 Task: Create a sub task Release to Production / Go Live for the task  Implement multi-language support for the app in the project TrapPlan , assign it to team member softage.10@softage.net and update the status of the sub task to  On Track  , set the priority of the sub task to Low.
Action: Mouse moved to (81, 529)
Screenshot: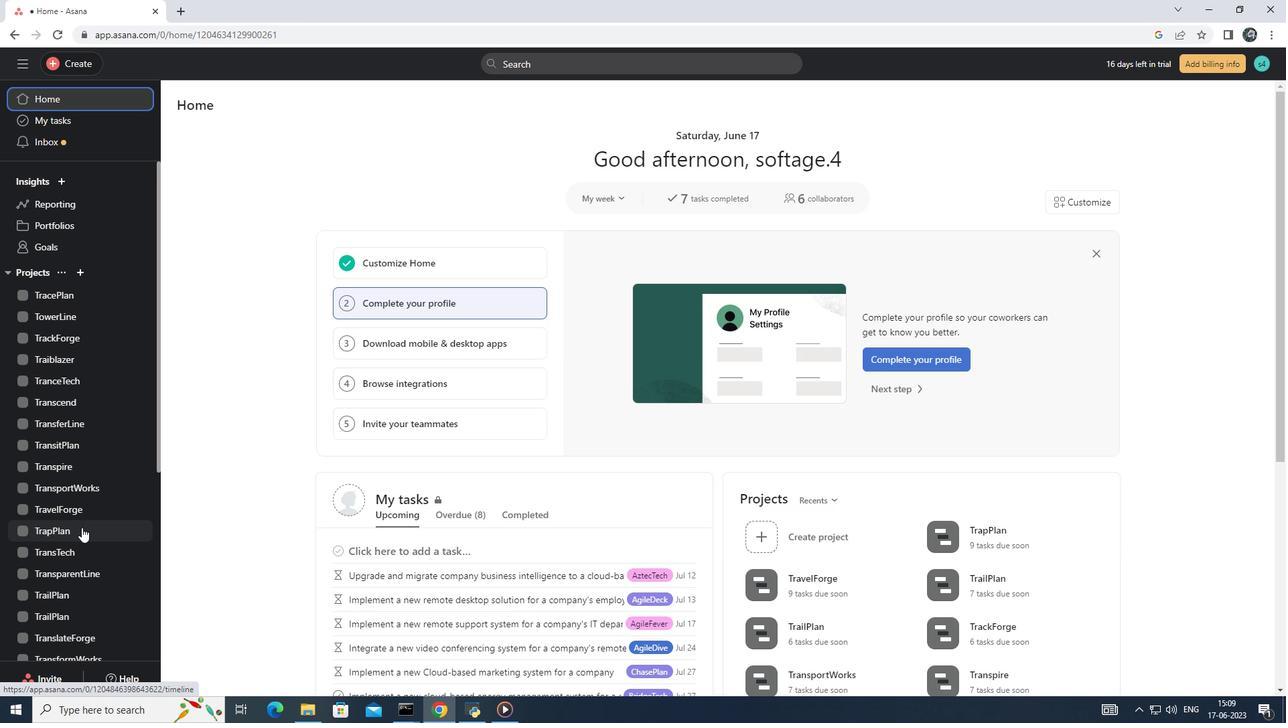 
Action: Mouse pressed left at (81, 529)
Screenshot: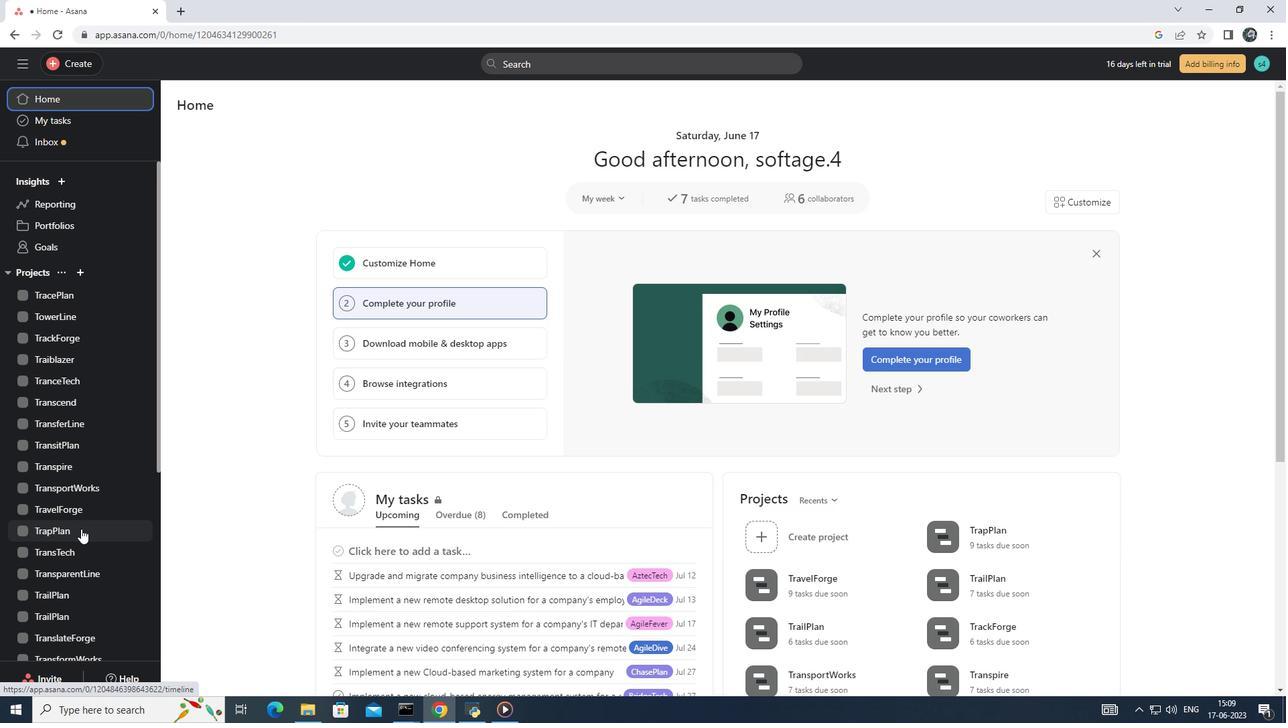 
Action: Mouse moved to (560, 312)
Screenshot: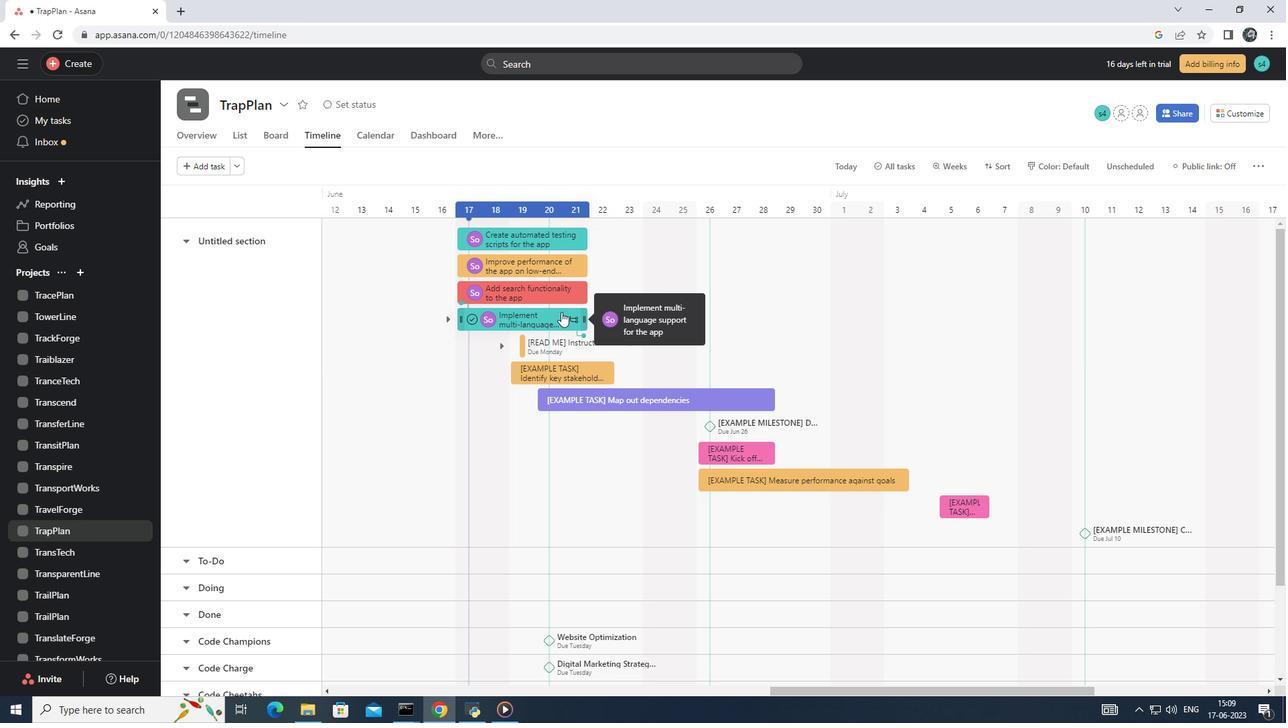 
Action: Mouse pressed left at (560, 312)
Screenshot: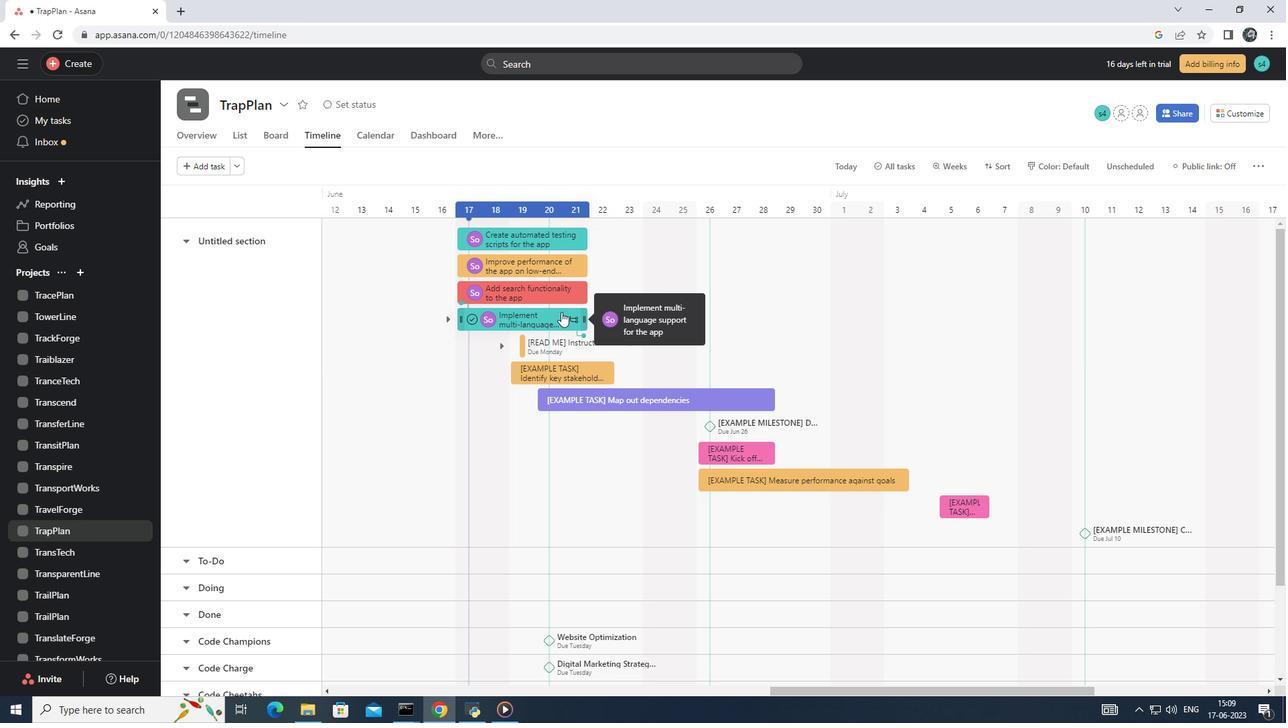 
Action: Mouse moved to (974, 489)
Screenshot: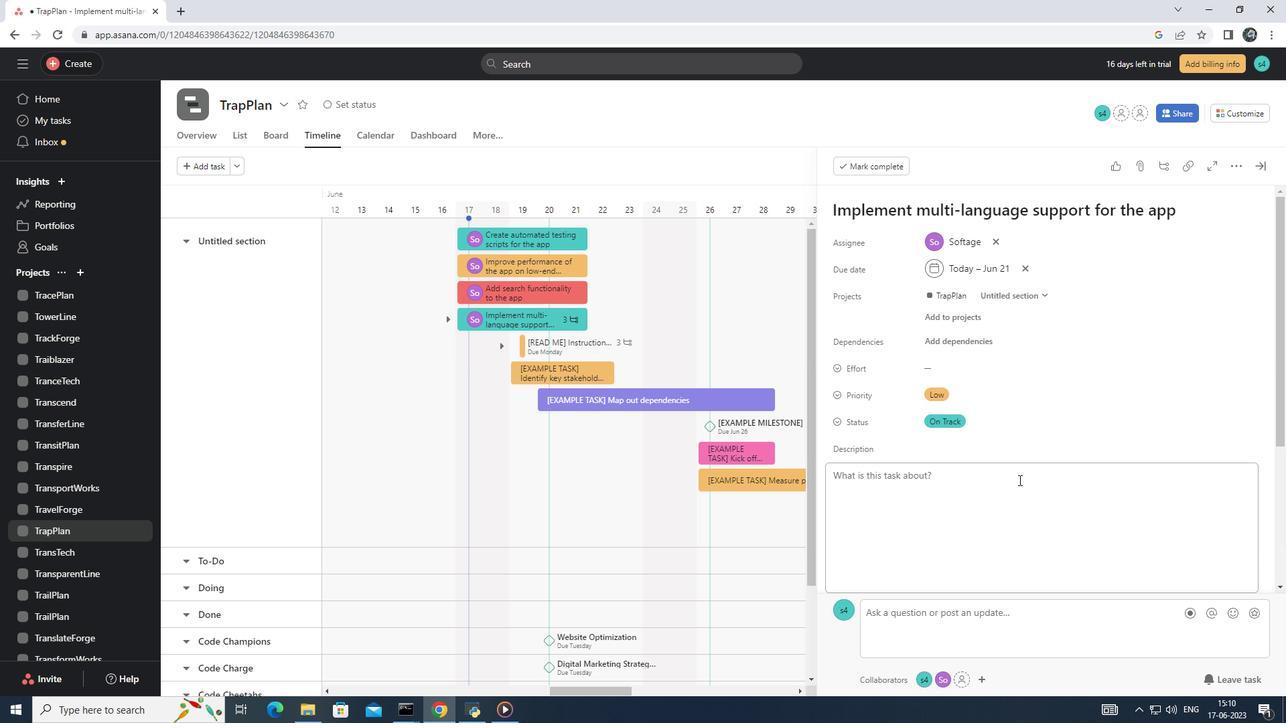 
Action: Mouse scrolled (974, 489) with delta (0, 0)
Screenshot: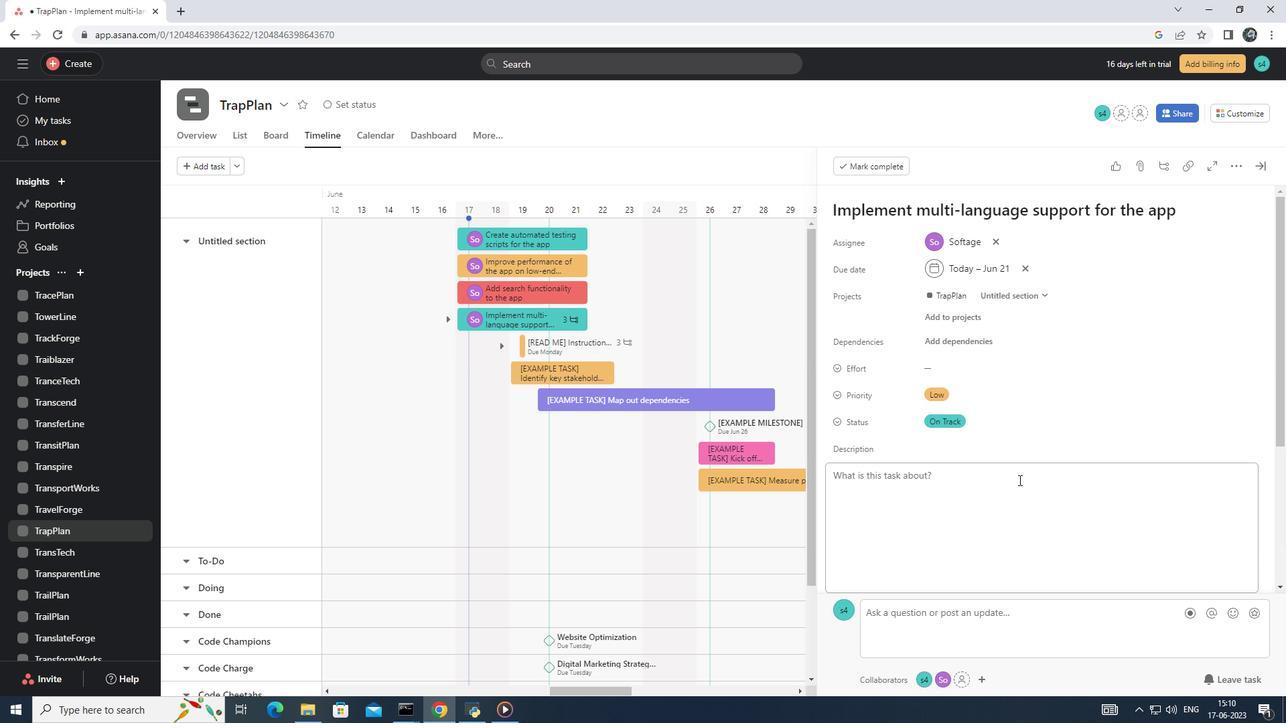 
Action: Mouse moved to (974, 491)
Screenshot: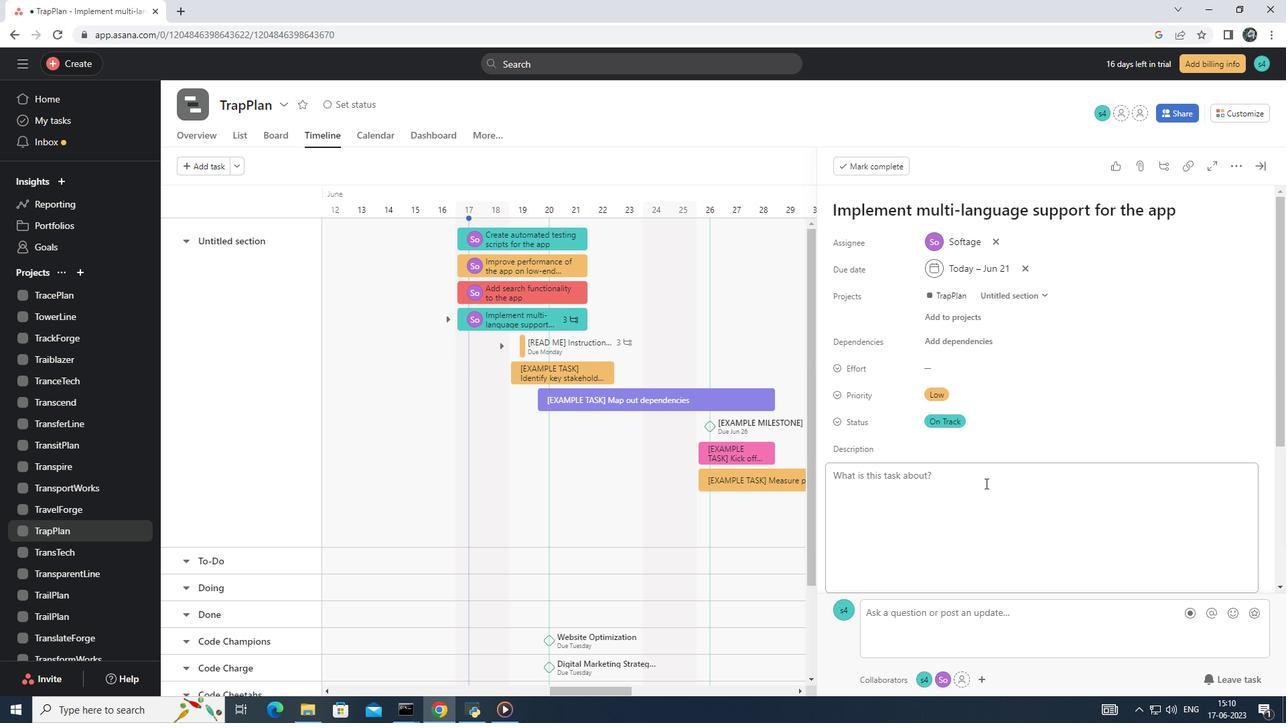 
Action: Mouse scrolled (974, 489) with delta (0, 0)
Screenshot: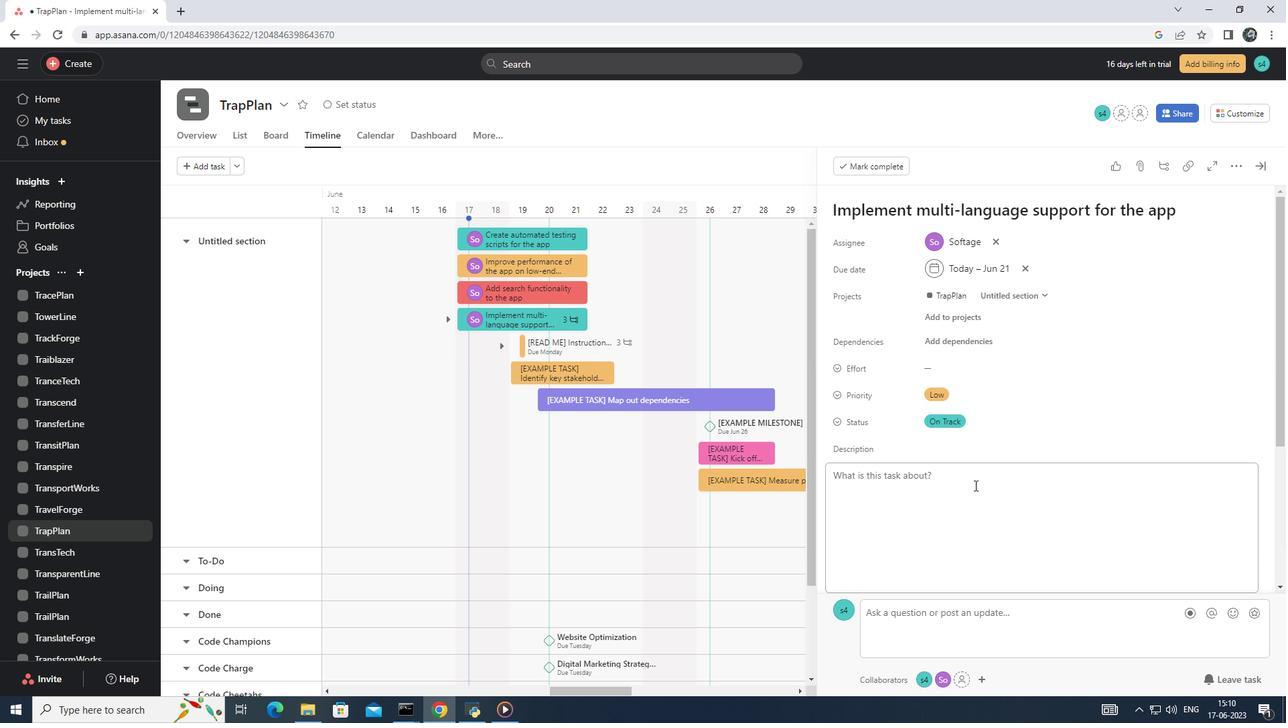 
Action: Mouse moved to (972, 493)
Screenshot: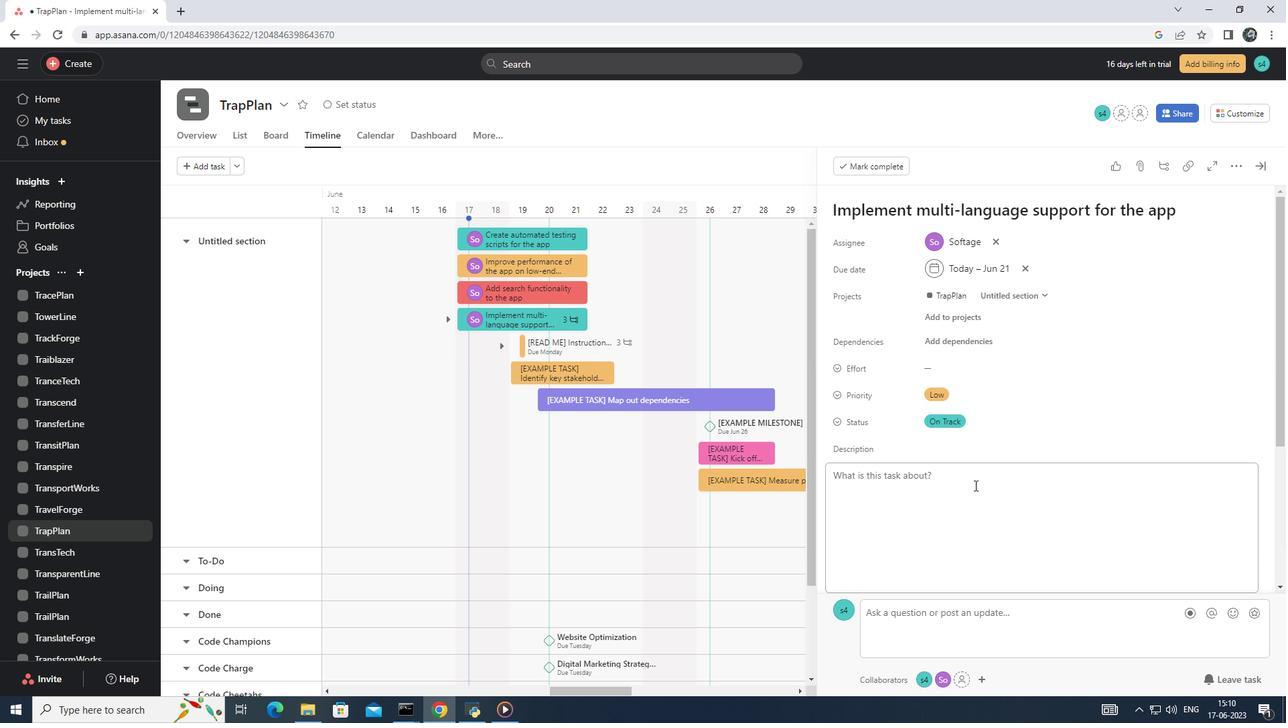 
Action: Mouse scrolled (973, 491) with delta (0, 0)
Screenshot: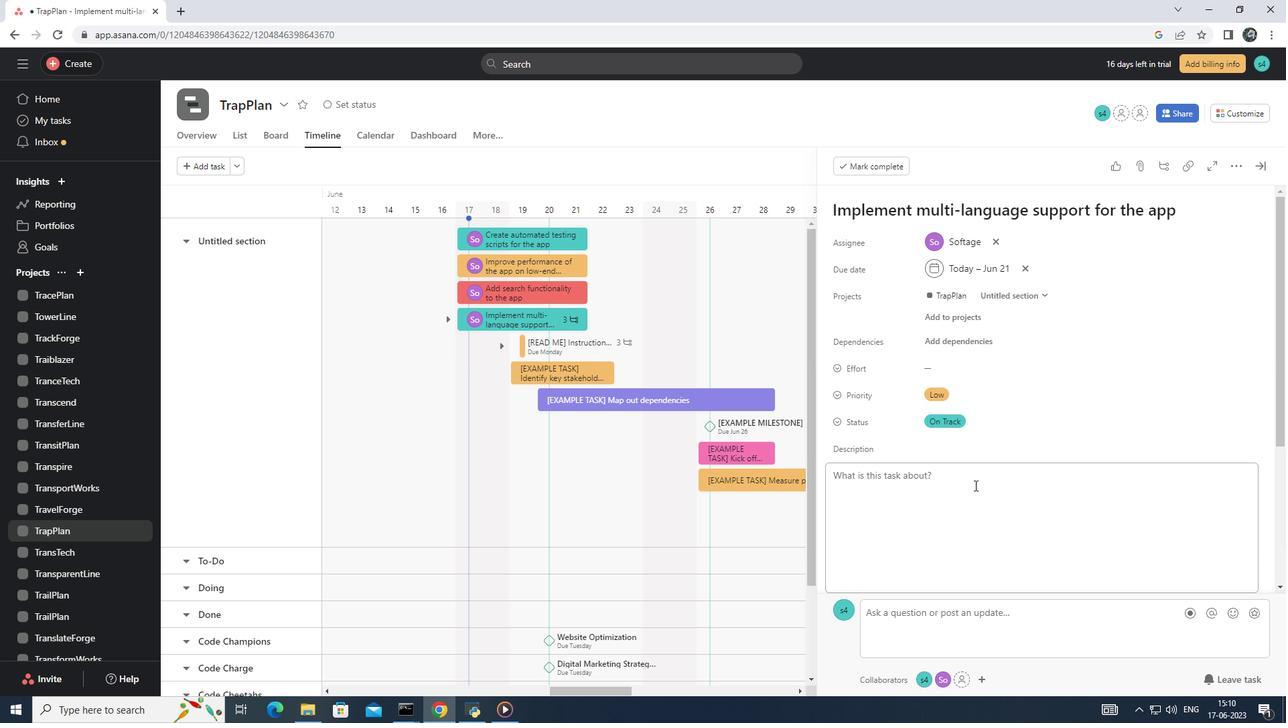 
Action: Mouse moved to (972, 494)
Screenshot: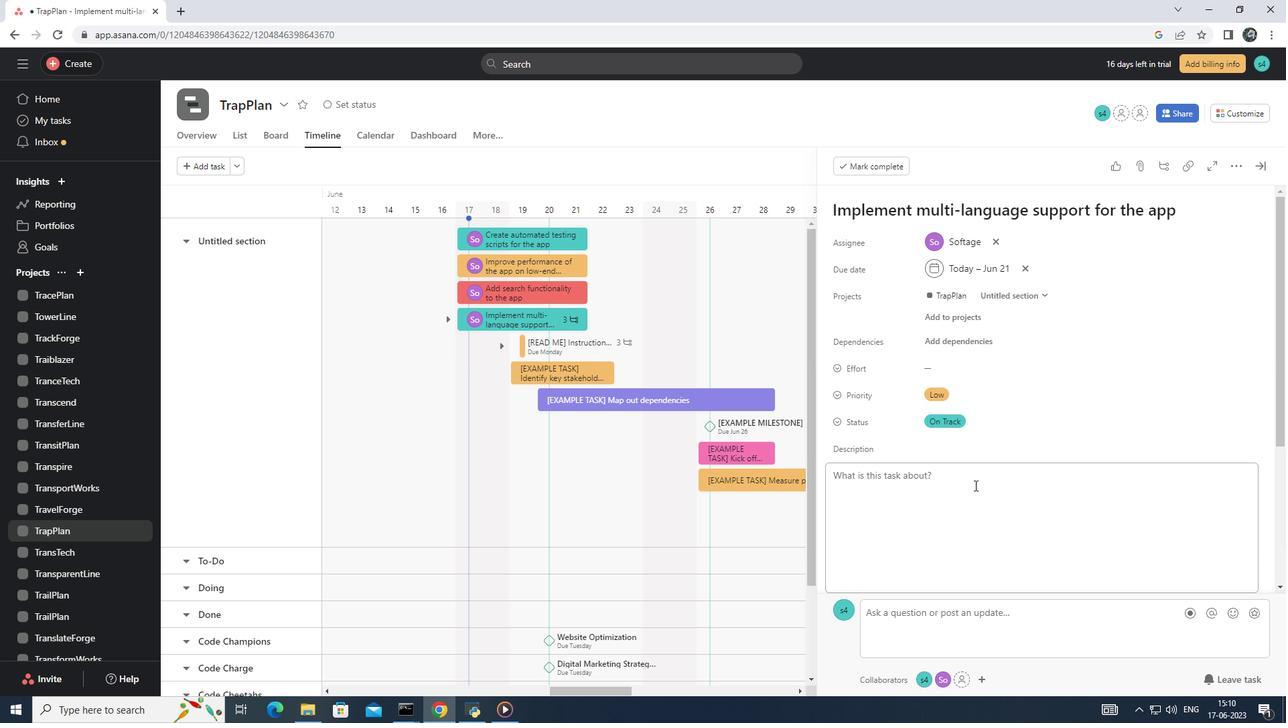 
Action: Mouse scrolled (972, 492) with delta (0, 0)
Screenshot: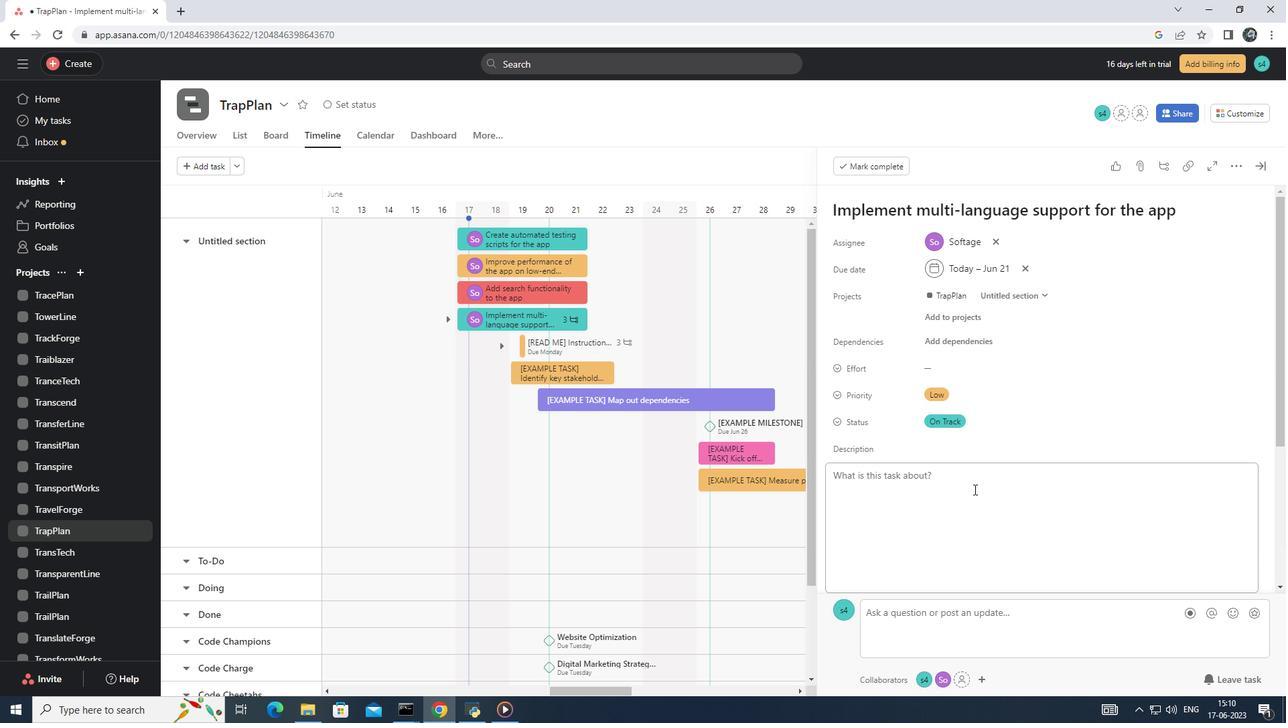 
Action: Mouse moved to (869, 479)
Screenshot: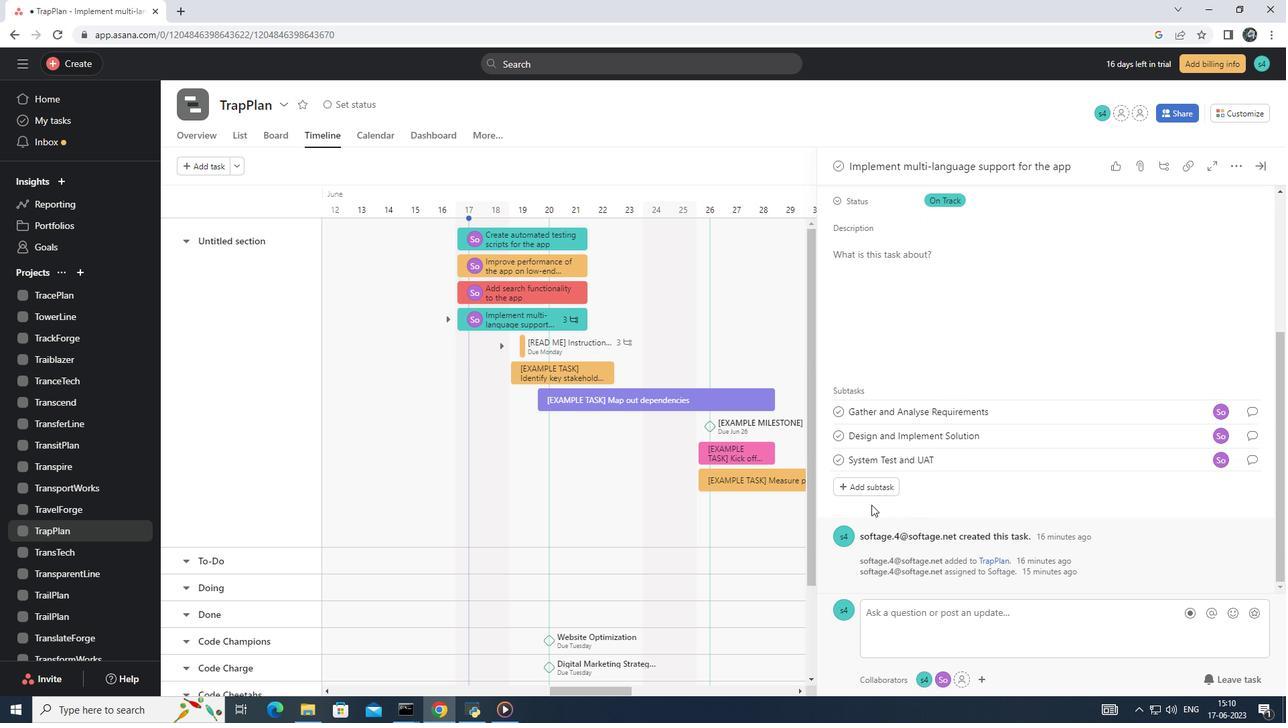 
Action: Mouse pressed left at (869, 479)
Screenshot: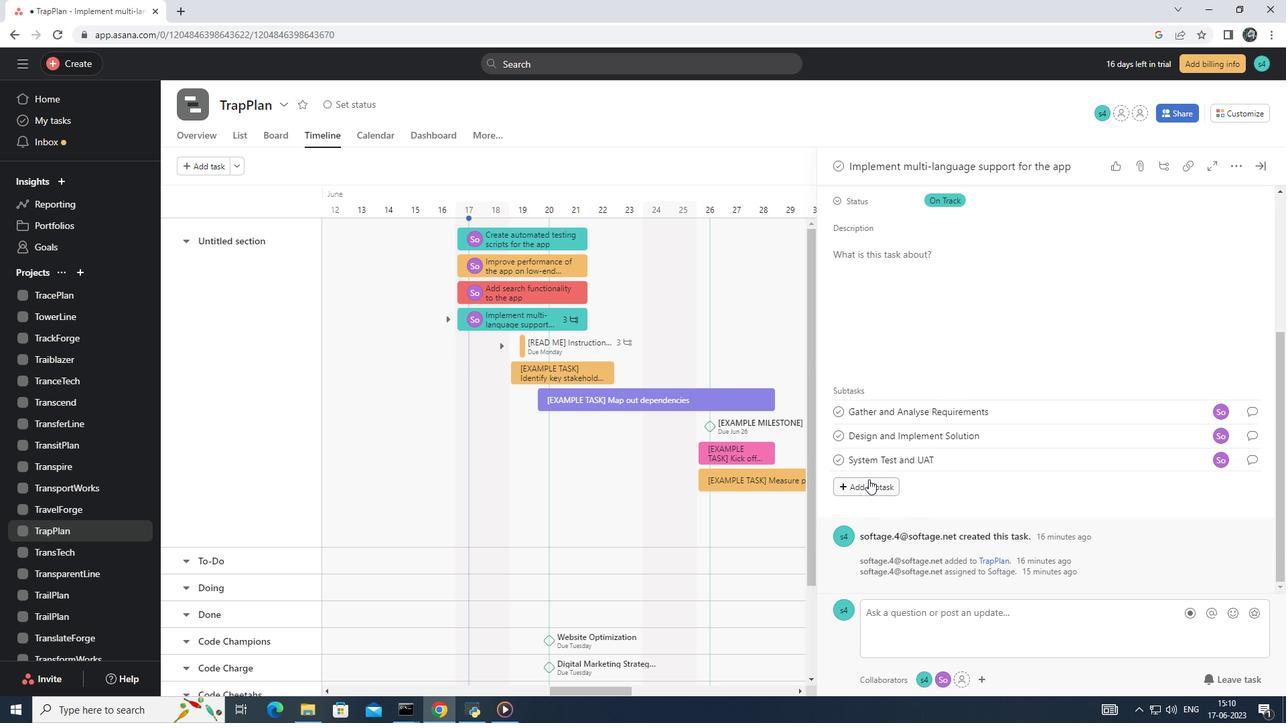 
Action: Mouse moved to (883, 455)
Screenshot: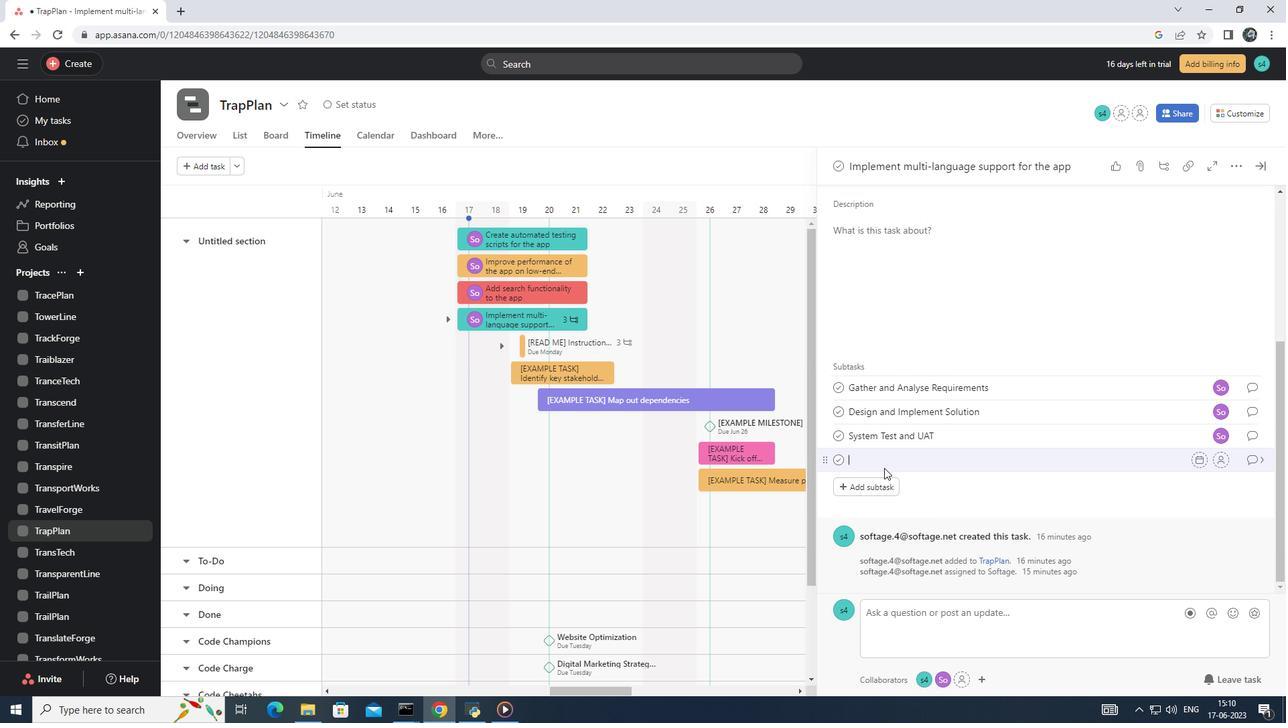 
Action: Mouse pressed left at (883, 455)
Screenshot: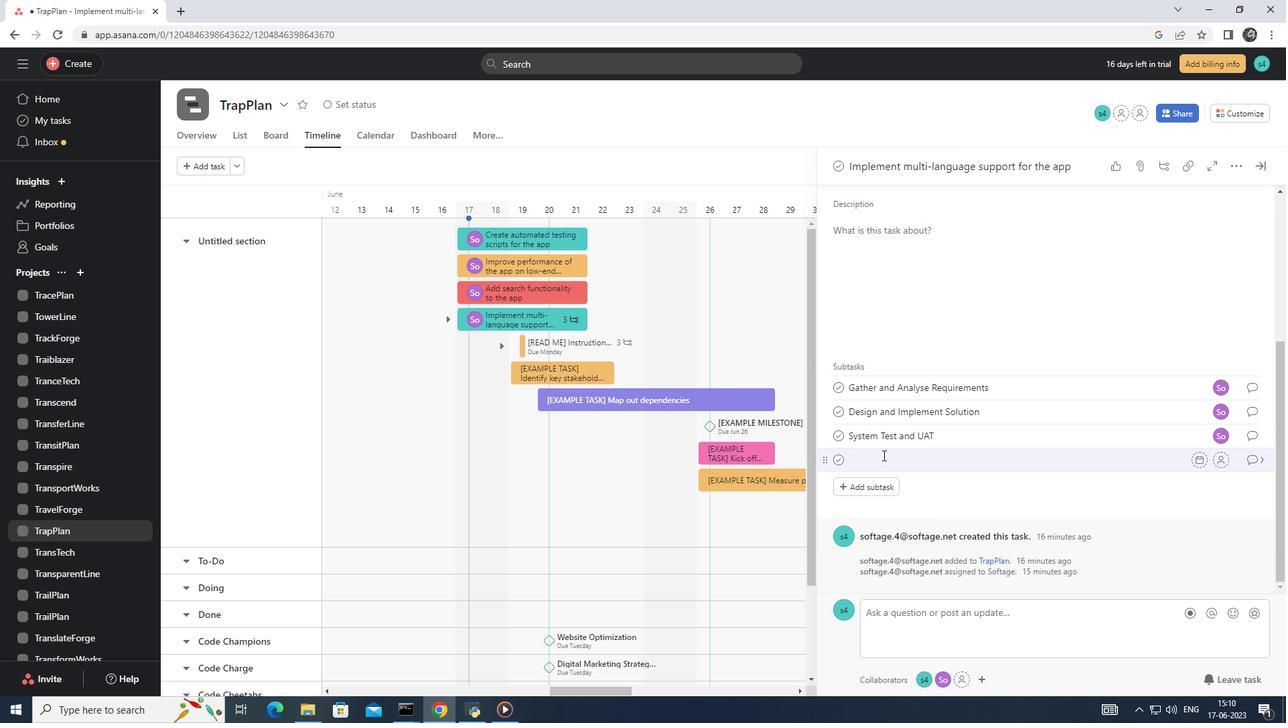 
Action: Key pressed <Key.shift>Release<Key.space>tp<Key.space><Key.backspace><Key.backspace>o<Key.space><Key.shift>Production<Key.space>/<Key.space><Key.shift>Go<Key.space><Key.shift><Key.shift><Key.shift><Key.shift><Key.shift><Key.shift><Key.shift><Key.shift><Key.shift><Key.shift><Key.shift><Key.shift><Key.shift><Key.shift><Key.shift><Key.shift><Key.shift><Key.shift><Key.shift><Key.shift><Key.shift><Key.shift><Key.shift><Key.shift><Key.shift><Key.shift><Key.shift><Key.shift><Key.shift><Key.shift><Key.shift><Key.shift><Key.shift><Key.shift>Live
Screenshot: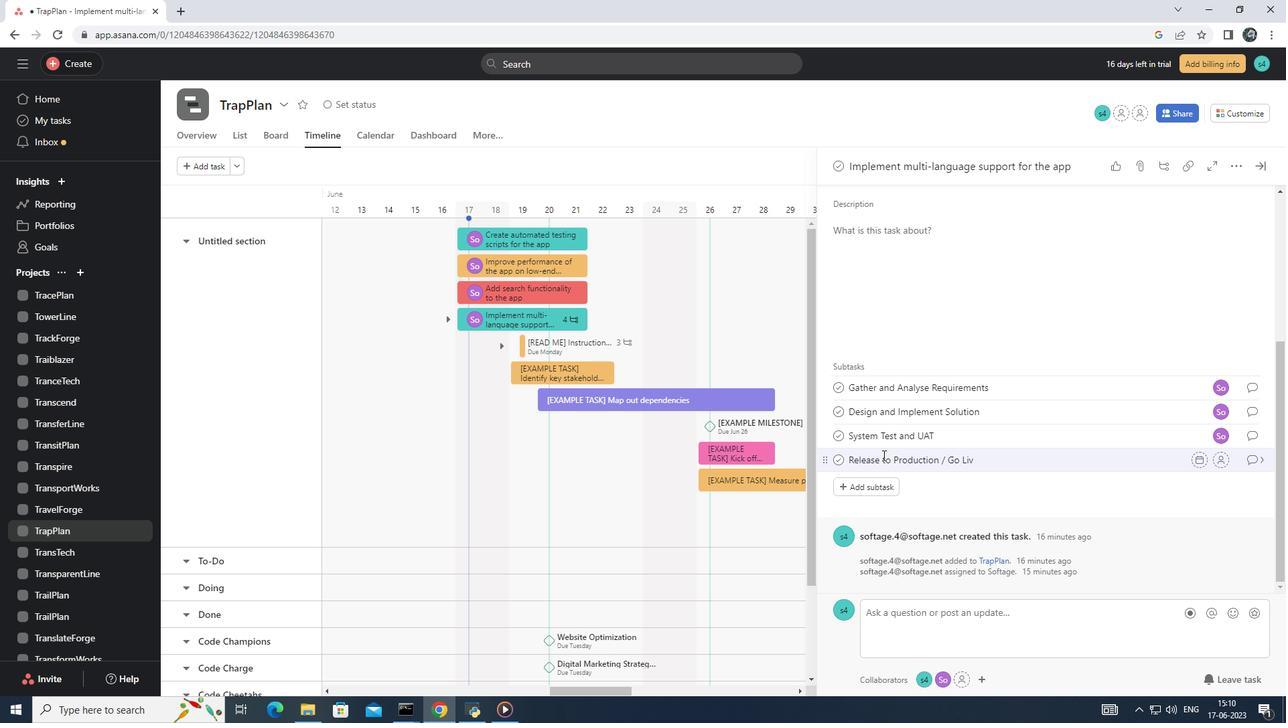 
Action: Mouse moved to (1224, 458)
Screenshot: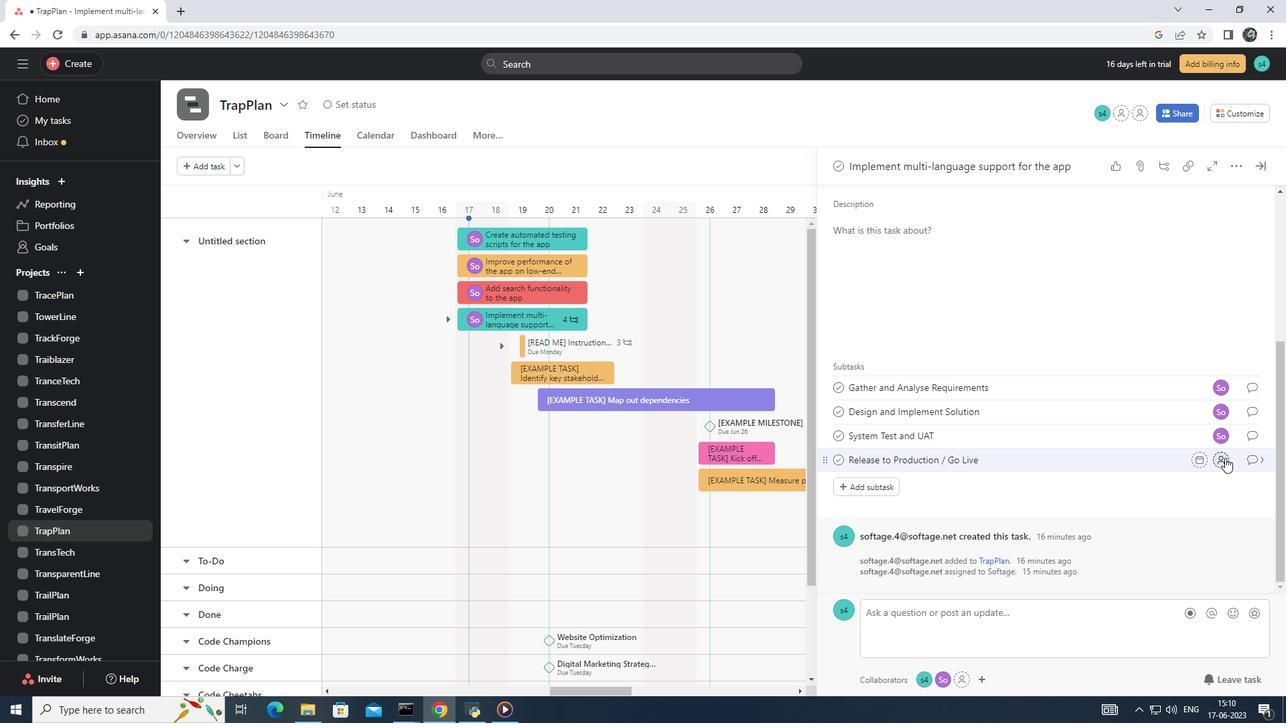 
Action: Mouse pressed left at (1224, 458)
Screenshot: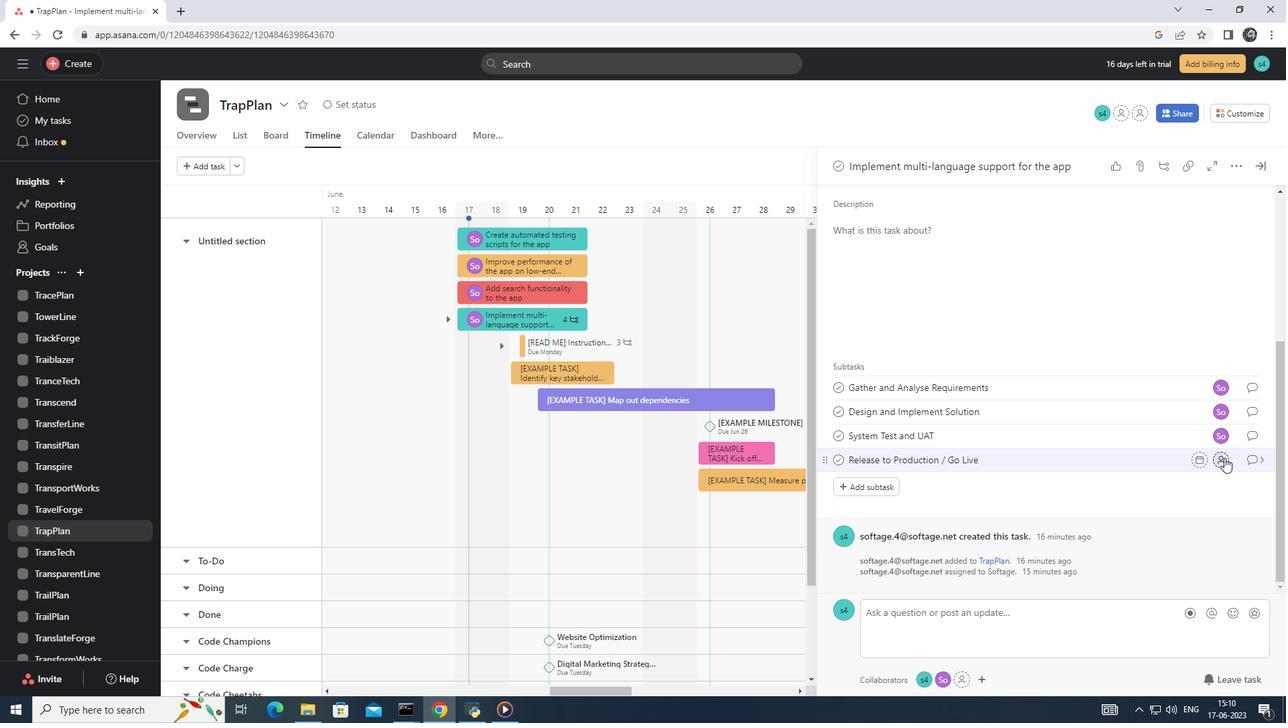 
Action: Key pressed softage.10<Key.shift>@softage.net<Key.enter>
Screenshot: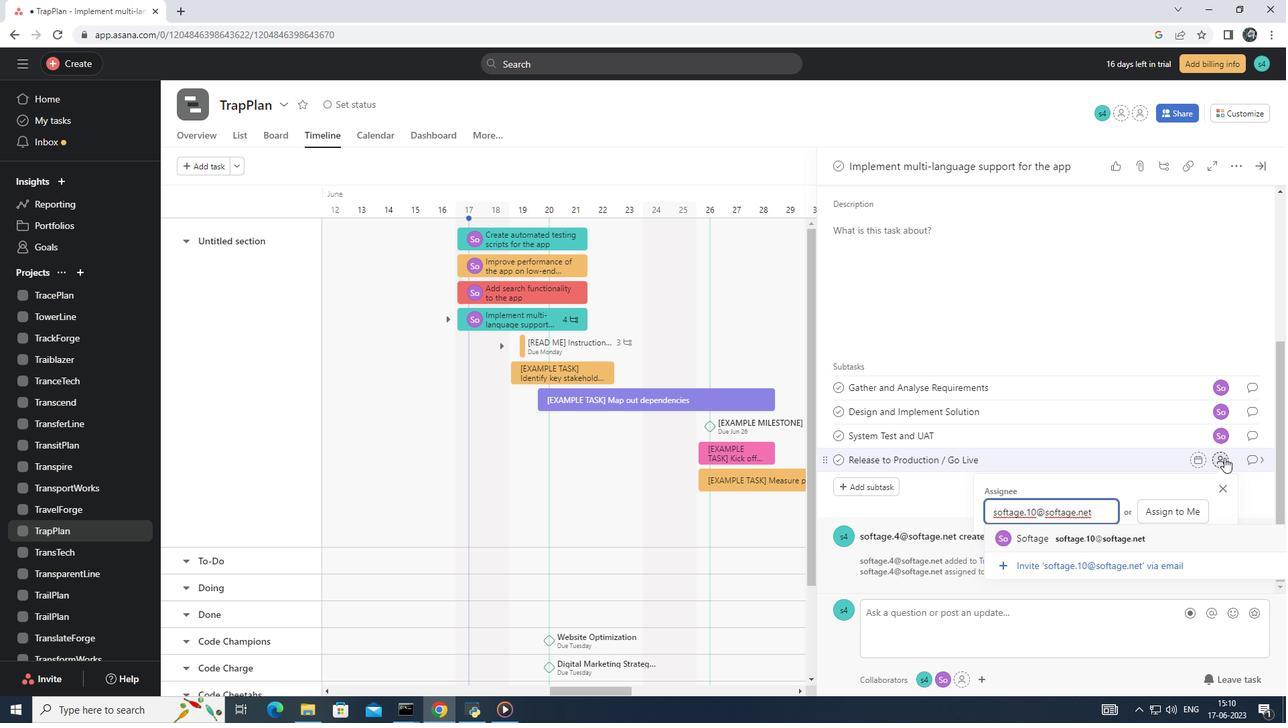 
Action: Mouse moved to (1264, 458)
Screenshot: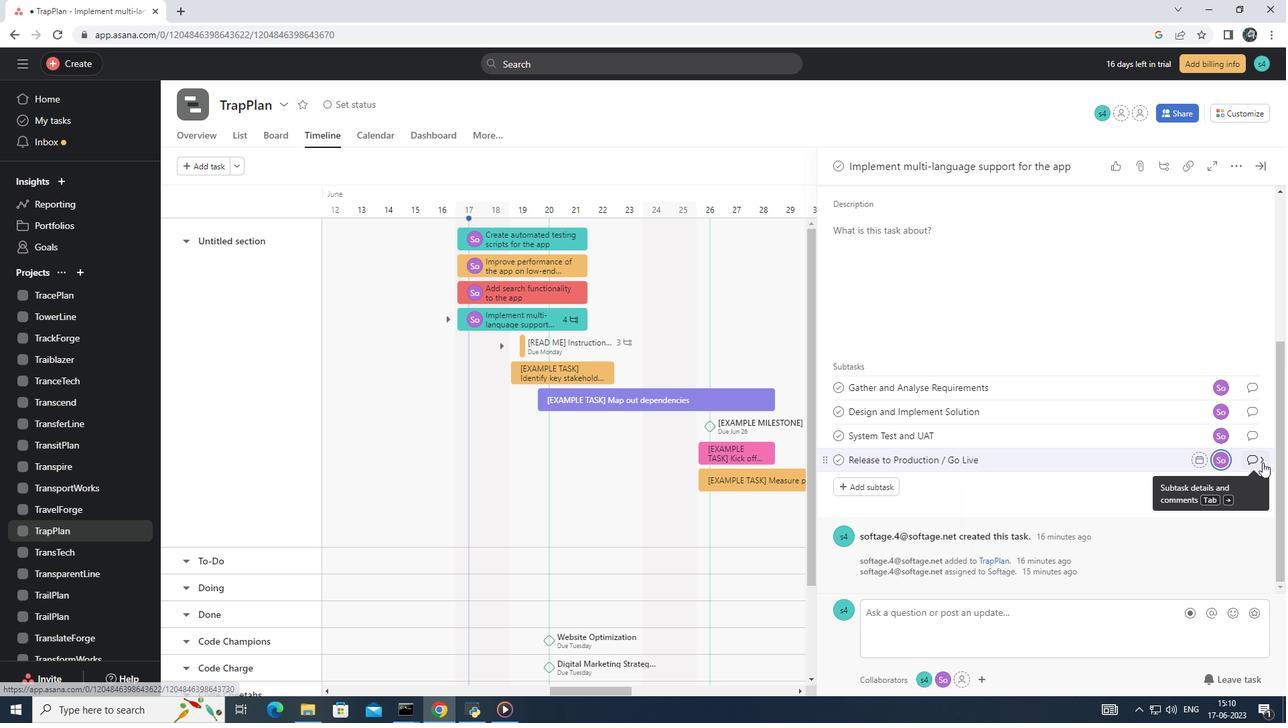
Action: Mouse pressed left at (1264, 458)
Screenshot: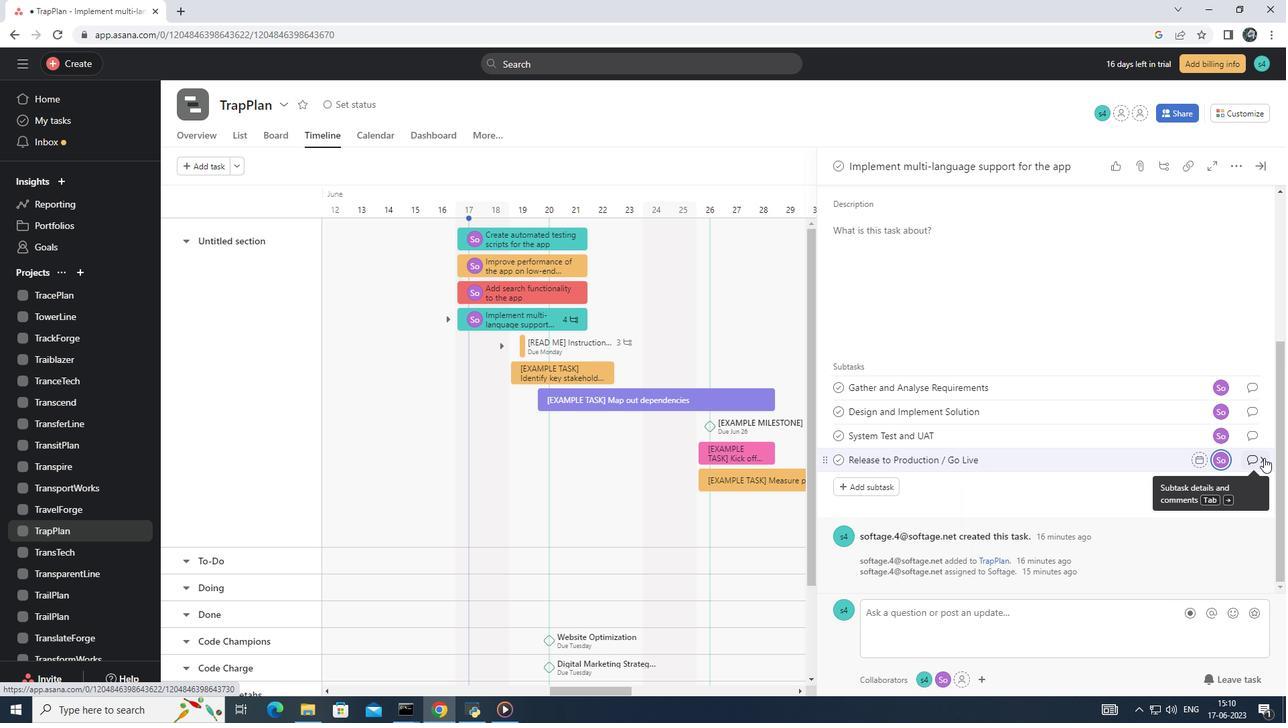 
Action: Mouse moved to (863, 353)
Screenshot: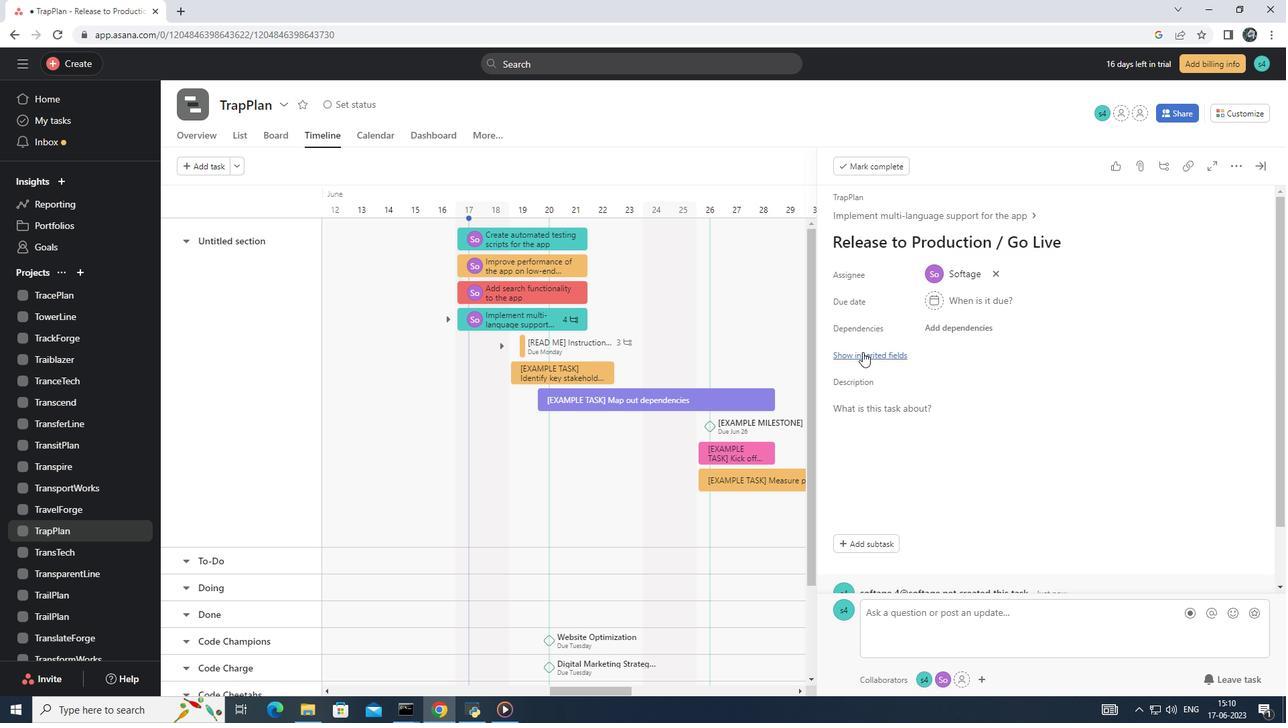 
Action: Mouse pressed left at (863, 353)
Screenshot: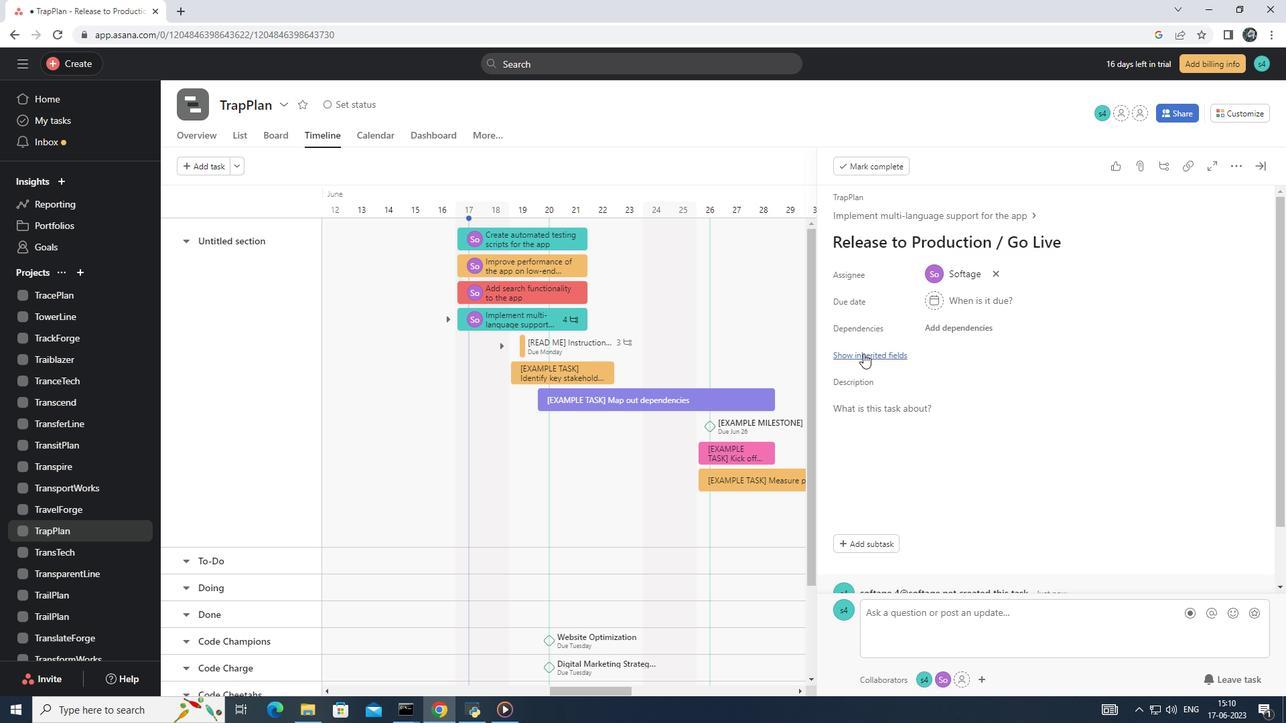 
Action: Mouse moved to (974, 432)
Screenshot: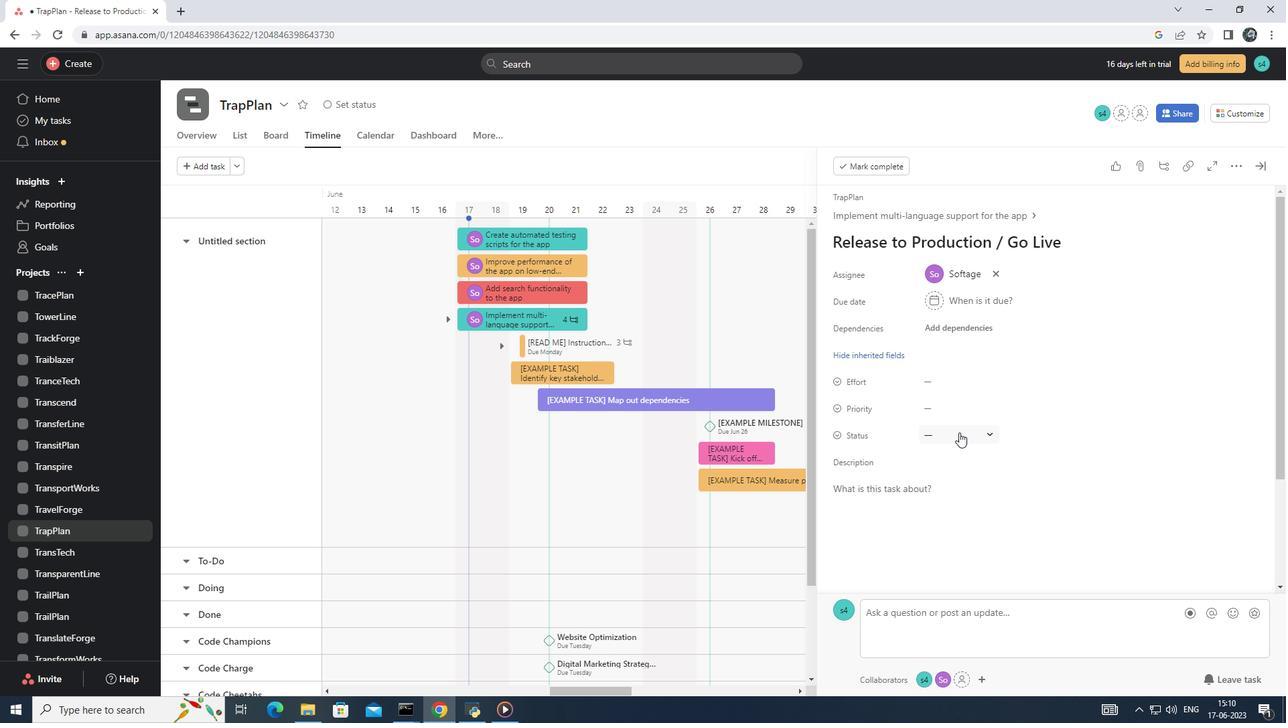 
Action: Mouse pressed left at (974, 432)
Screenshot: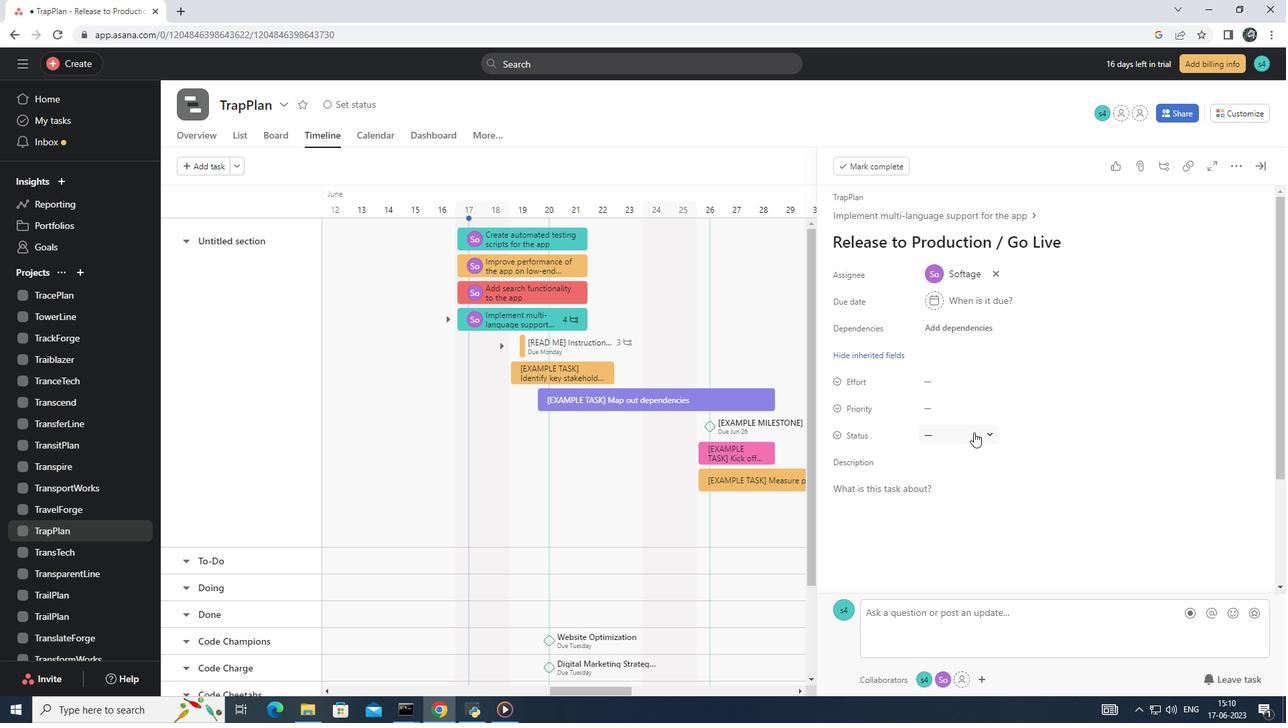 
Action: Mouse moved to (994, 487)
Screenshot: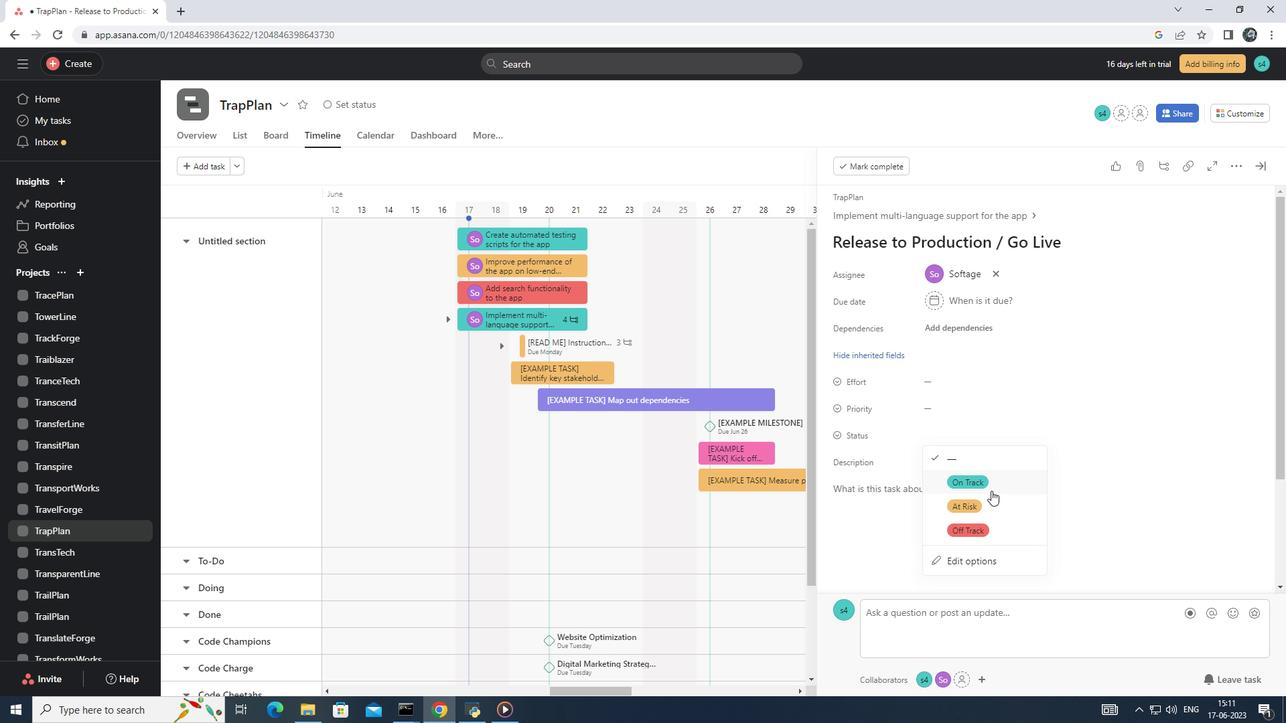 
Action: Mouse pressed left at (994, 487)
Screenshot: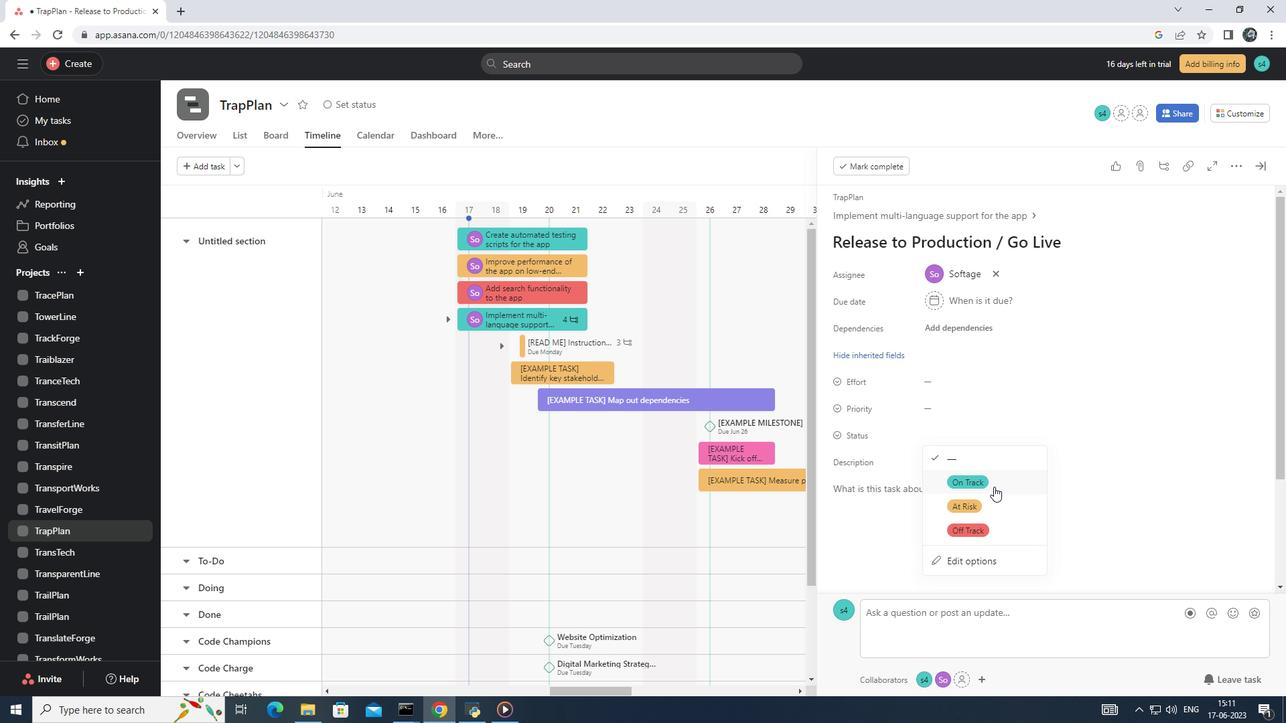
Action: Mouse moved to (967, 409)
Screenshot: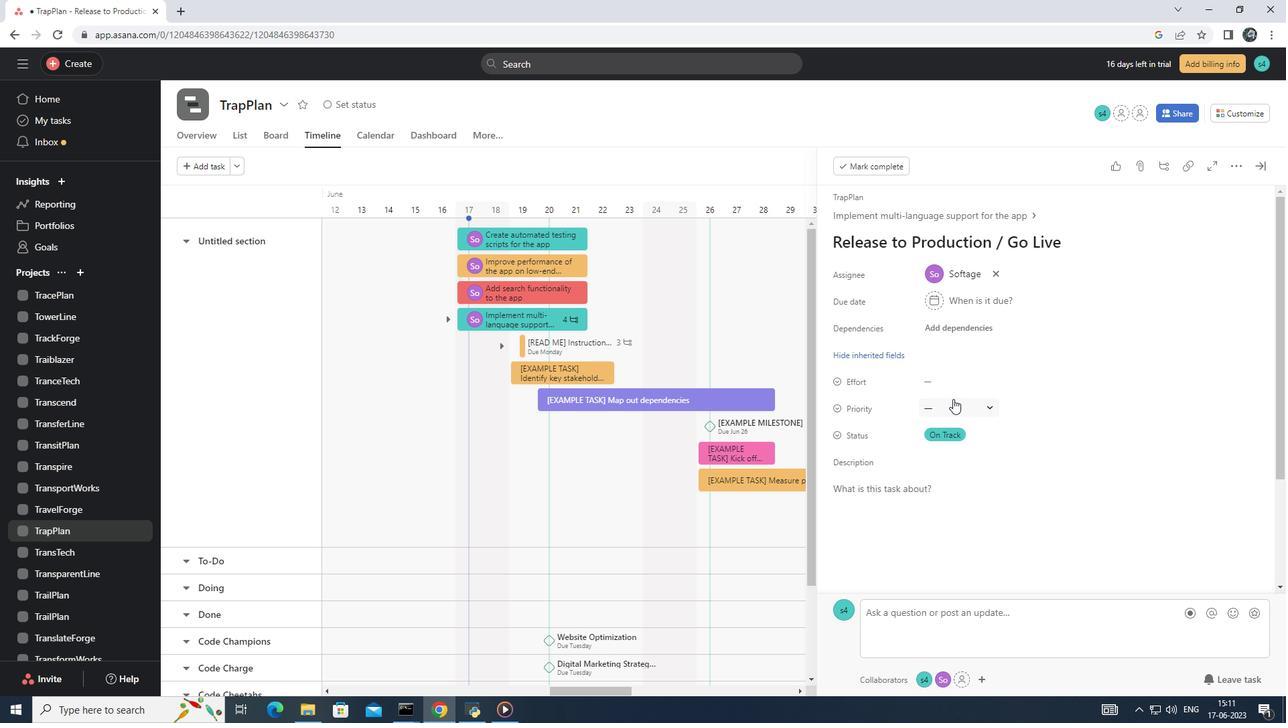 
Action: Mouse pressed left at (967, 409)
Screenshot: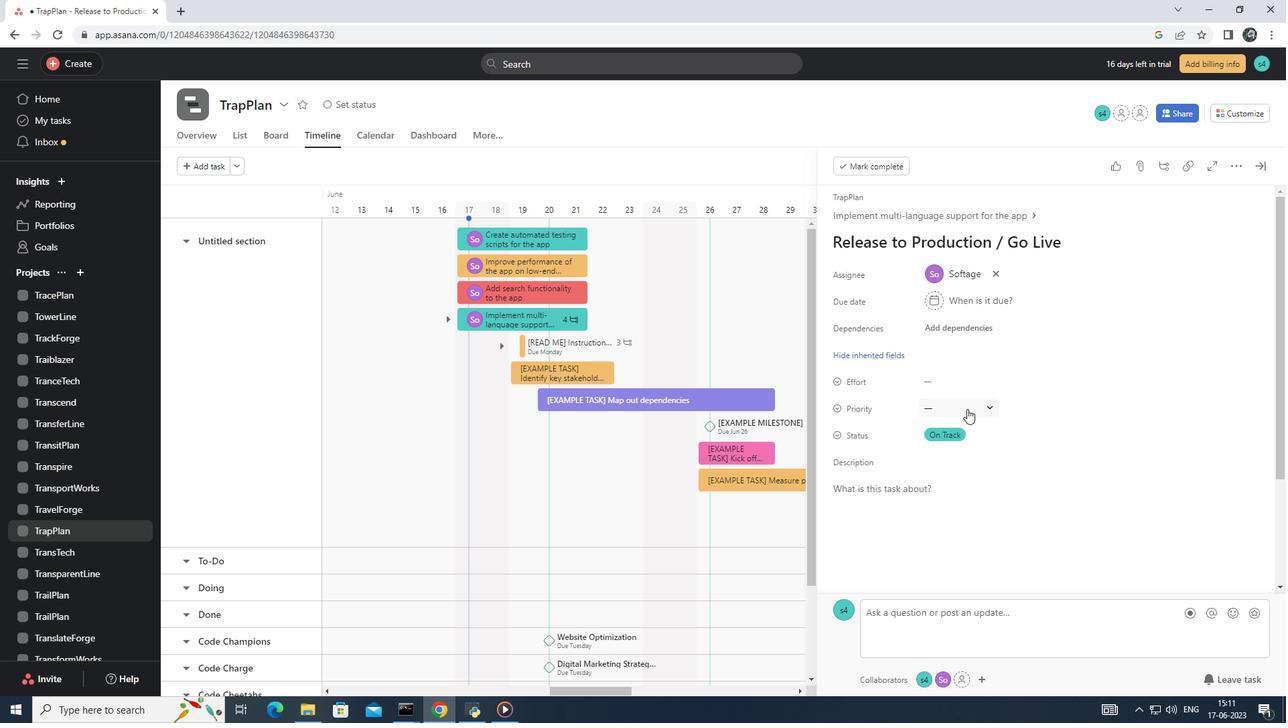 
Action: Mouse moved to (984, 501)
Screenshot: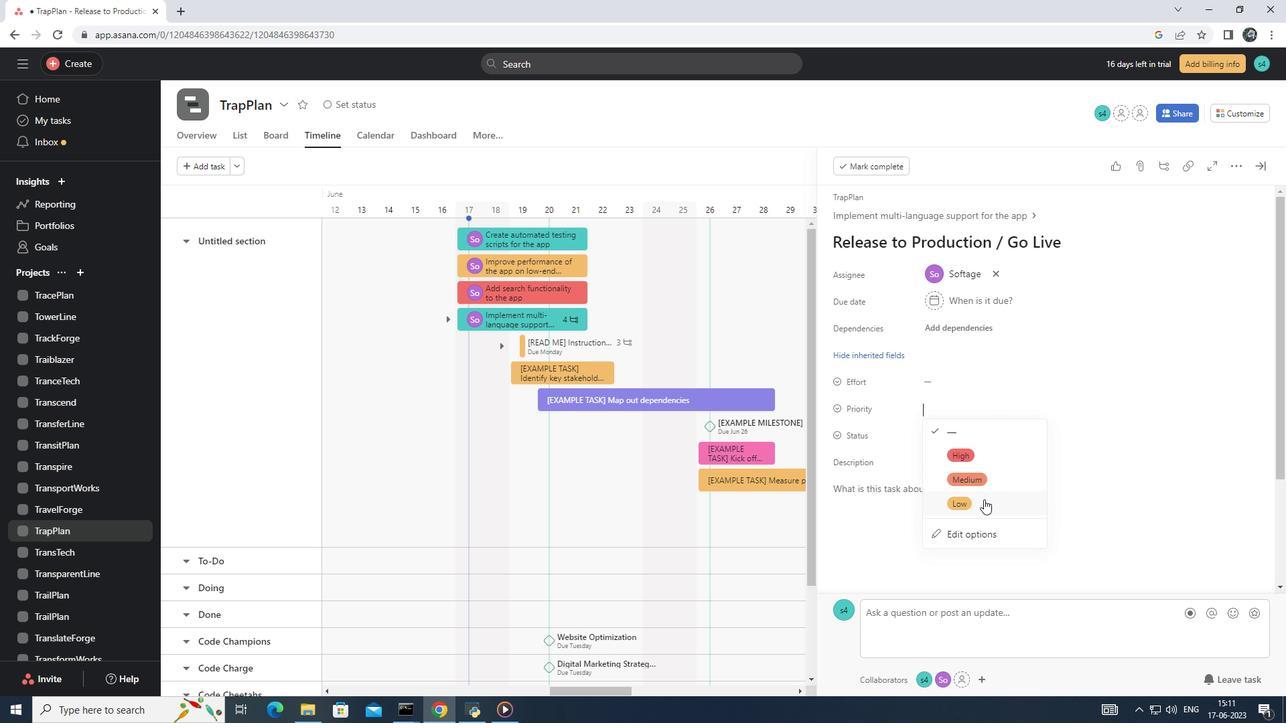 
Action: Mouse pressed left at (984, 501)
Screenshot: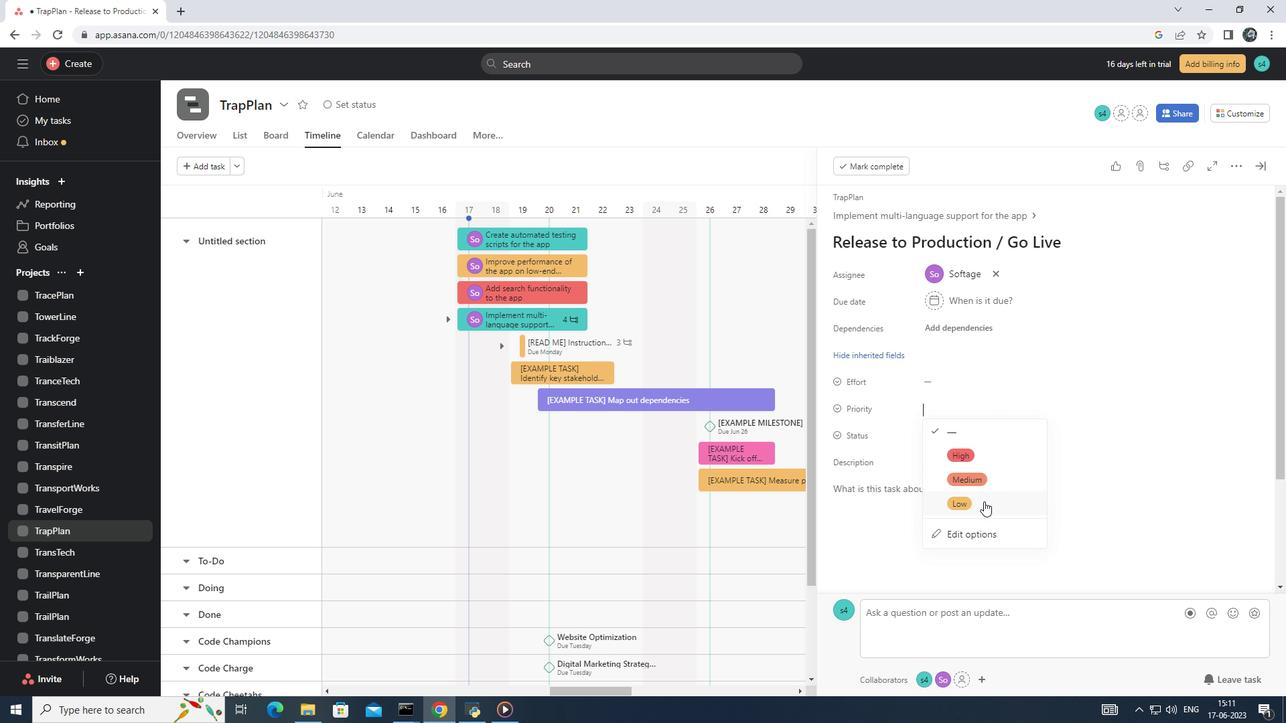
Action: Mouse pressed left at (984, 501)
Screenshot: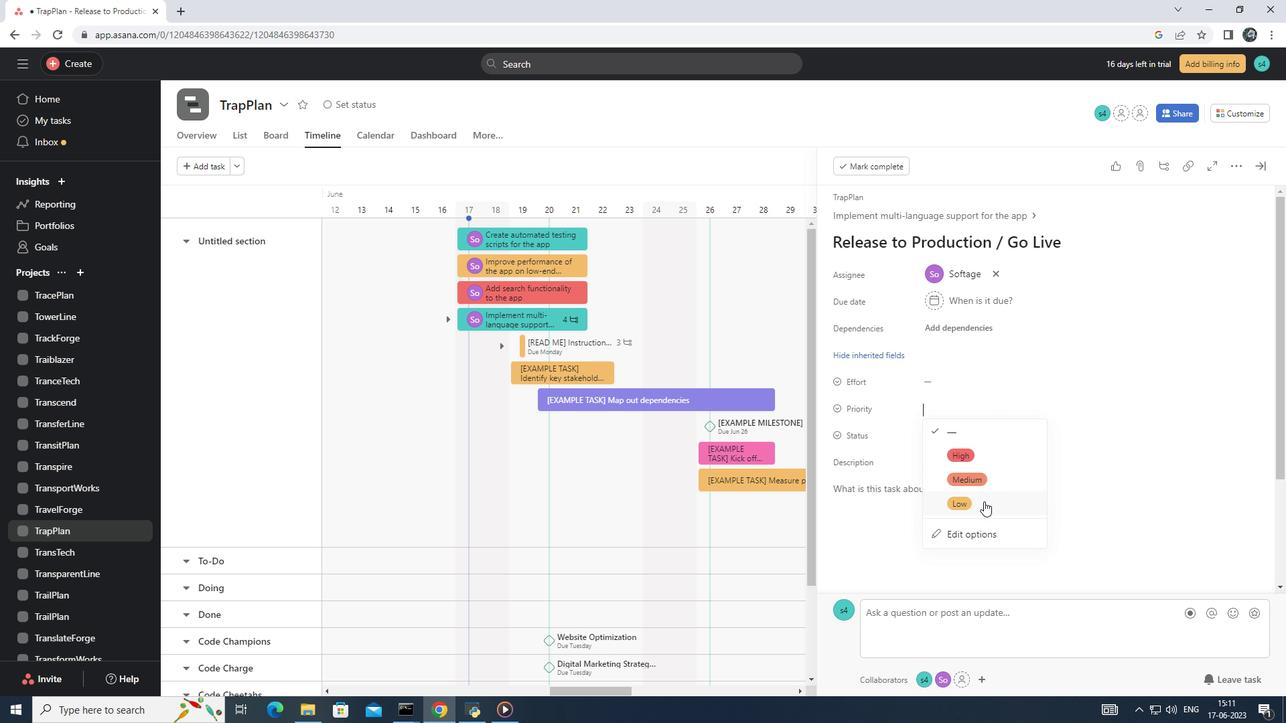 
Action: Mouse moved to (984, 496)
Screenshot: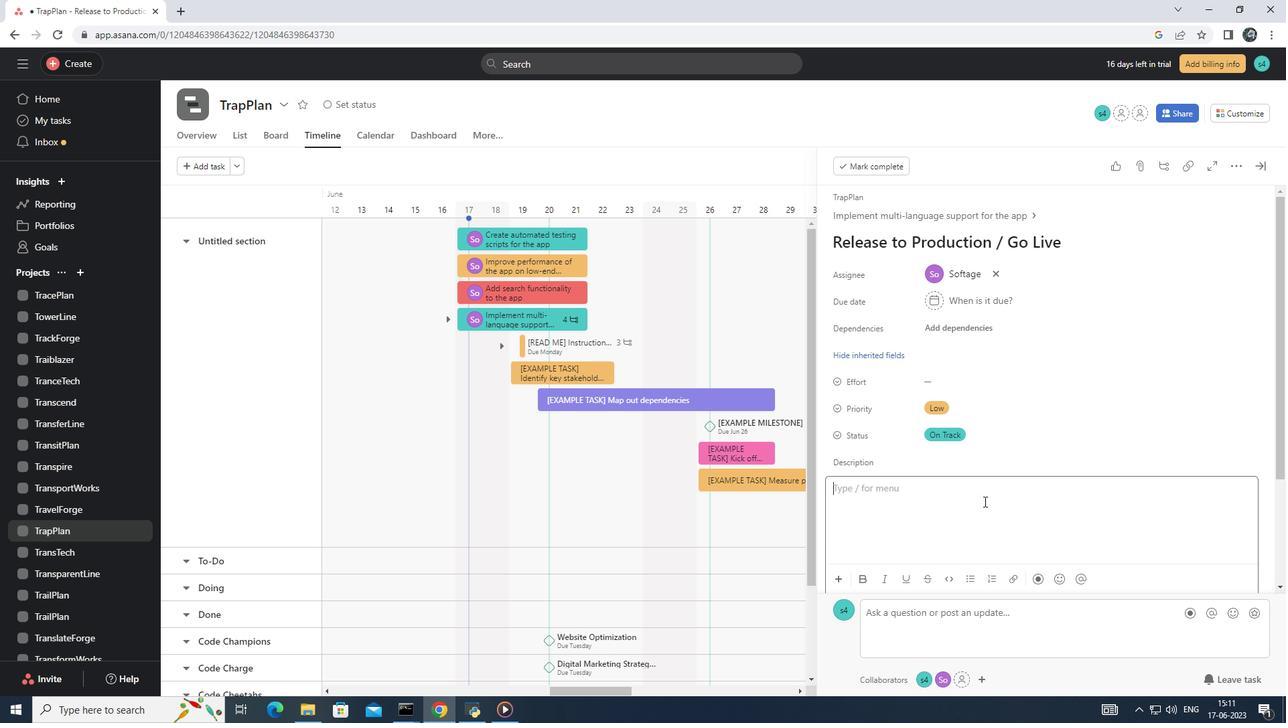 
